 Task: In the  document receipt.html Use the feature 'and check spelling and grammer' Select the body of letter and change paragraph spacing to  'Double' Select the word Good Evening and change font size to  30
Action: Mouse moved to (286, 340)
Screenshot: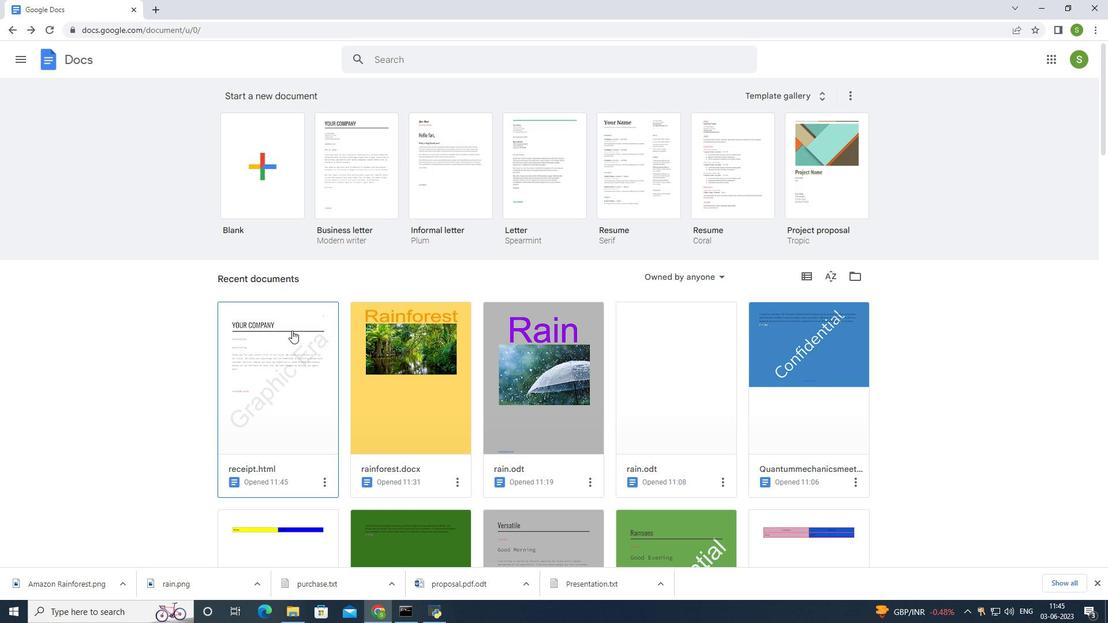 
Action: Mouse pressed left at (286, 340)
Screenshot: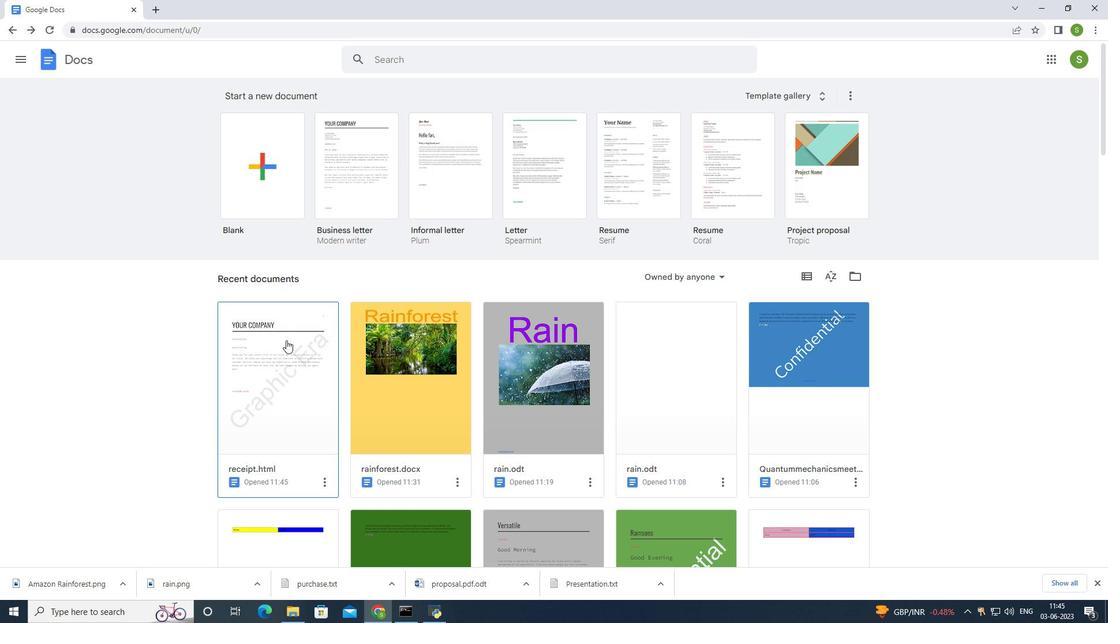 
Action: Mouse moved to (185, 68)
Screenshot: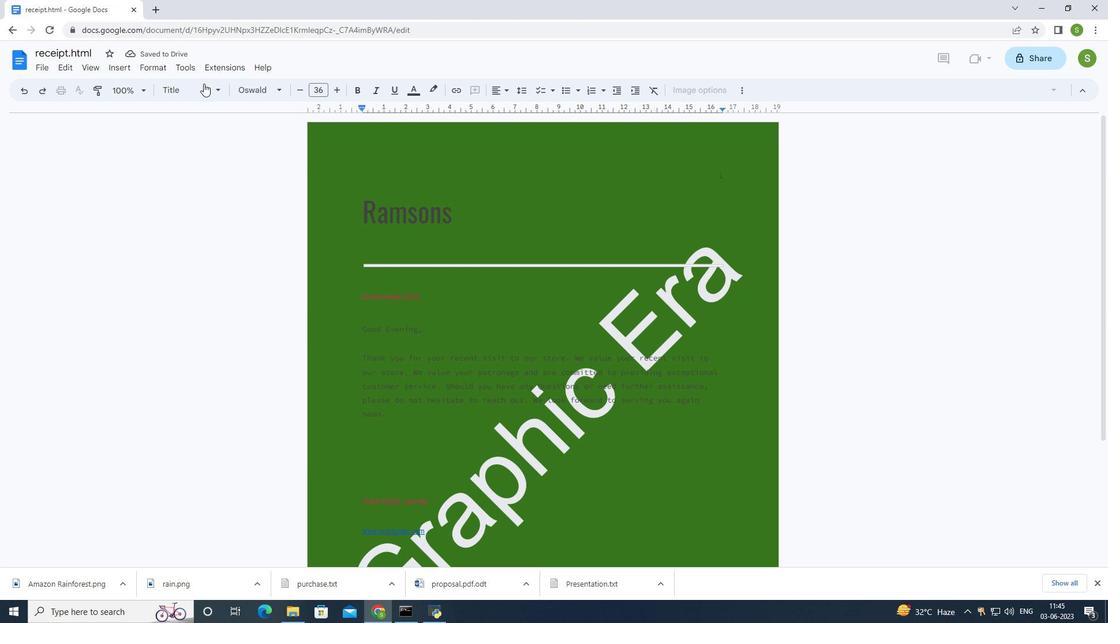 
Action: Mouse pressed left at (185, 68)
Screenshot: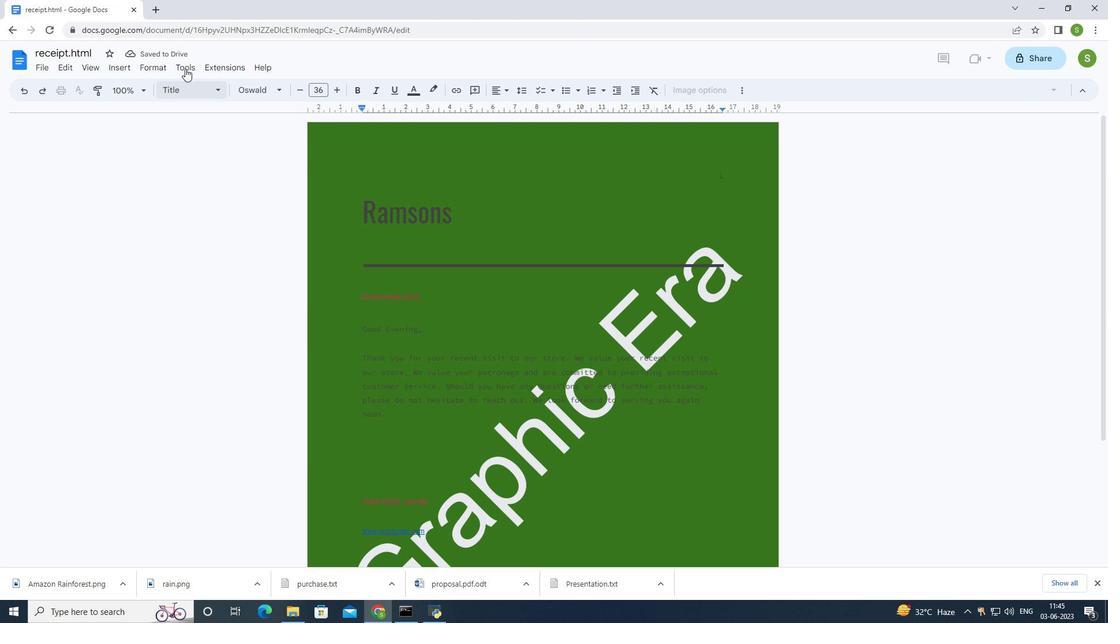 
Action: Mouse moved to (192, 83)
Screenshot: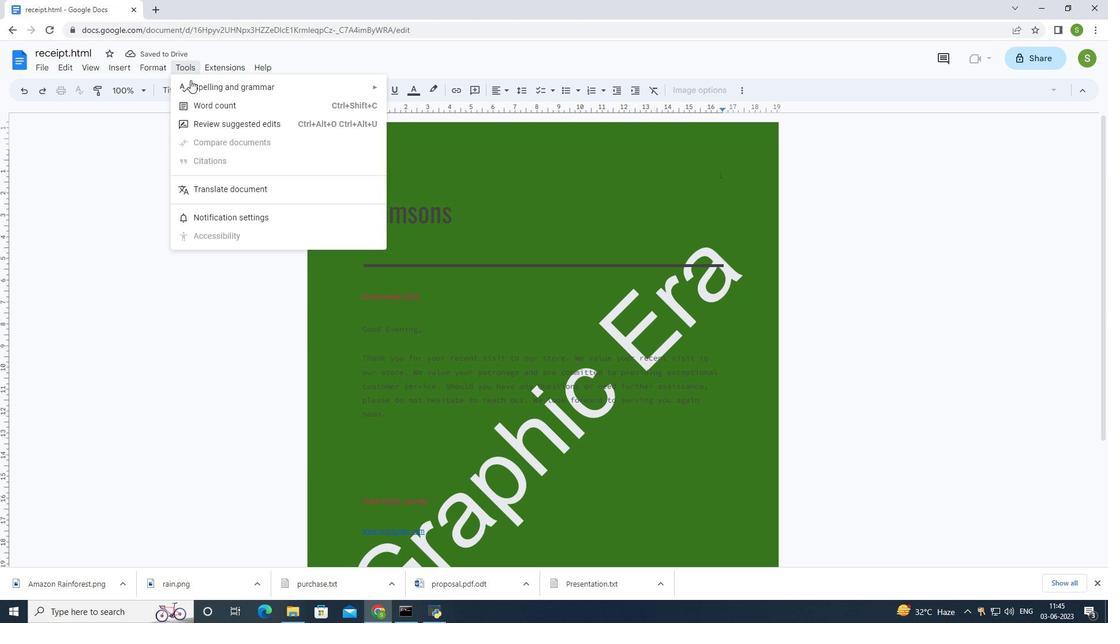 
Action: Mouse pressed left at (192, 83)
Screenshot: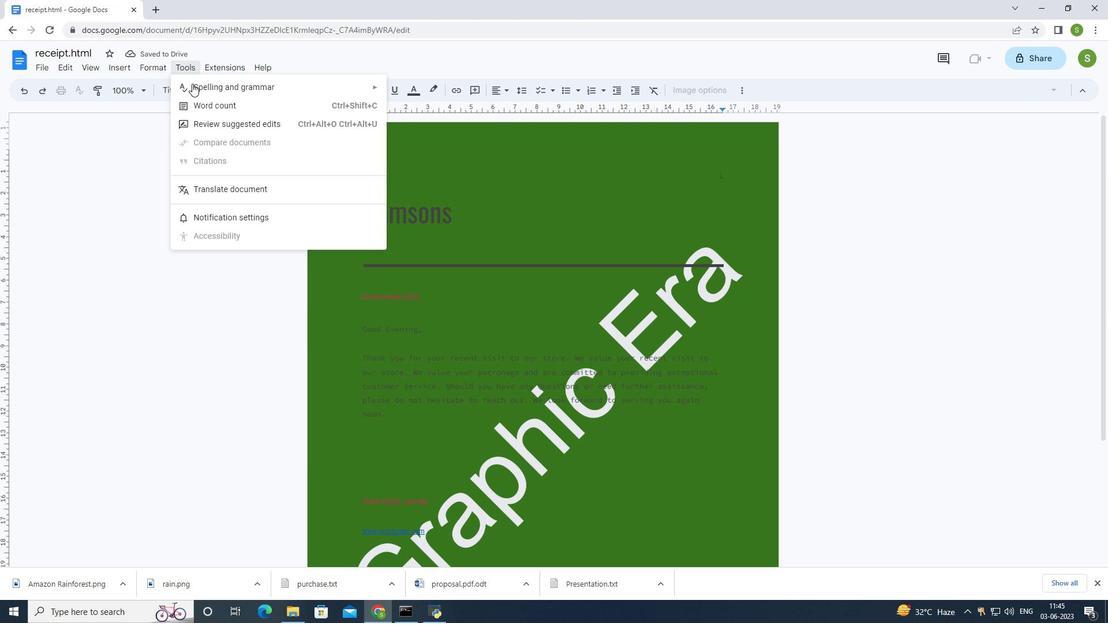 
Action: Mouse moved to (409, 90)
Screenshot: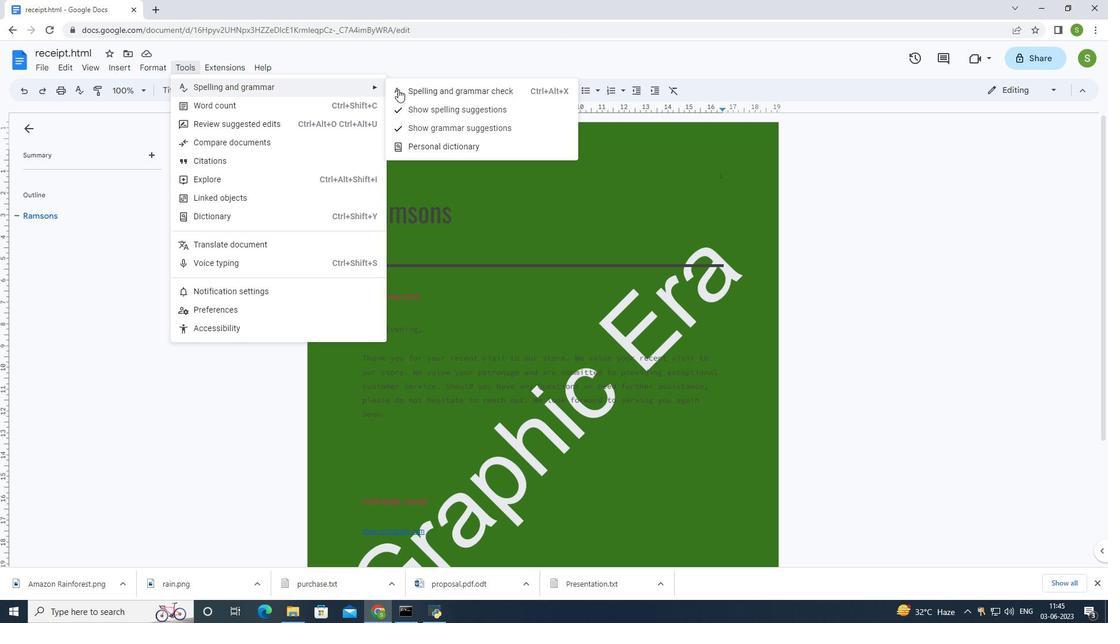 
Action: Mouse pressed left at (409, 90)
Screenshot: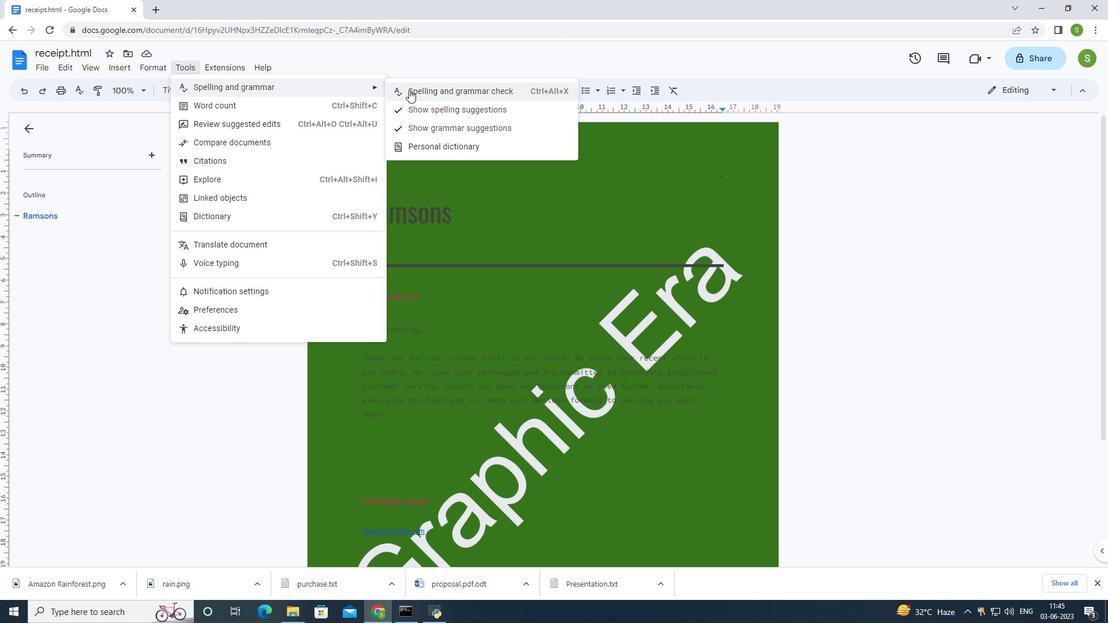 
Action: Mouse moved to (361, 350)
Screenshot: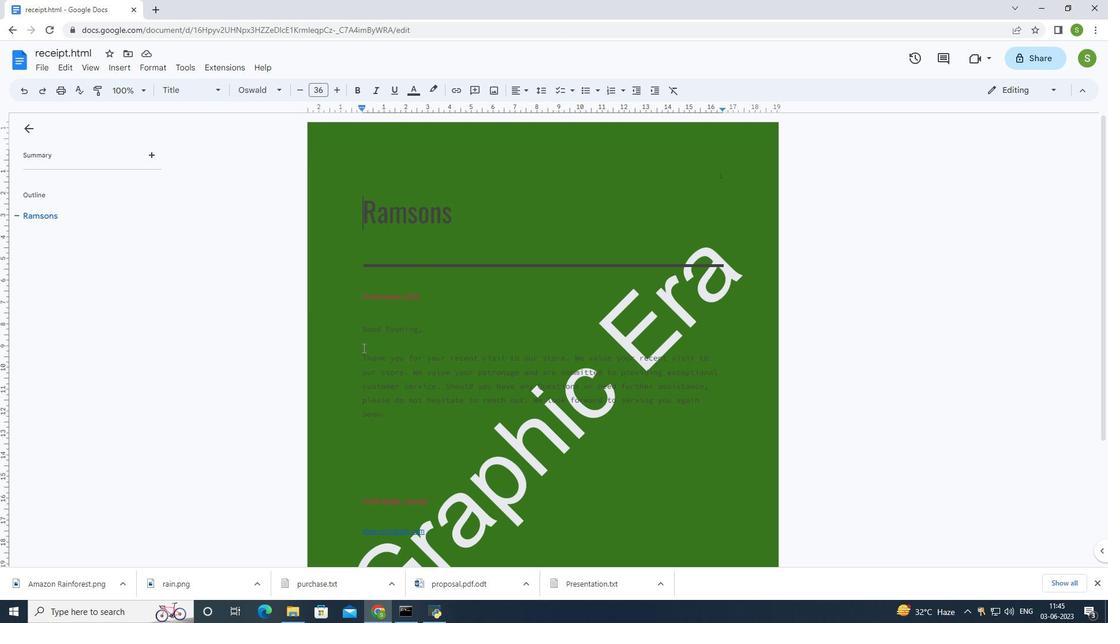 
Action: Mouse pressed left at (361, 350)
Screenshot: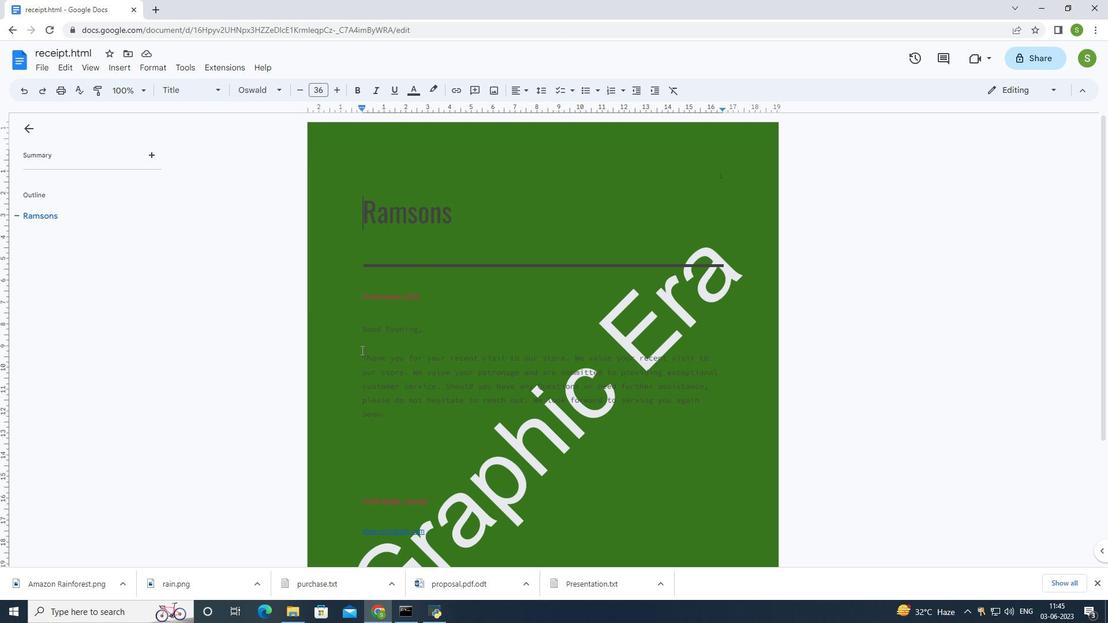 
Action: Mouse moved to (538, 86)
Screenshot: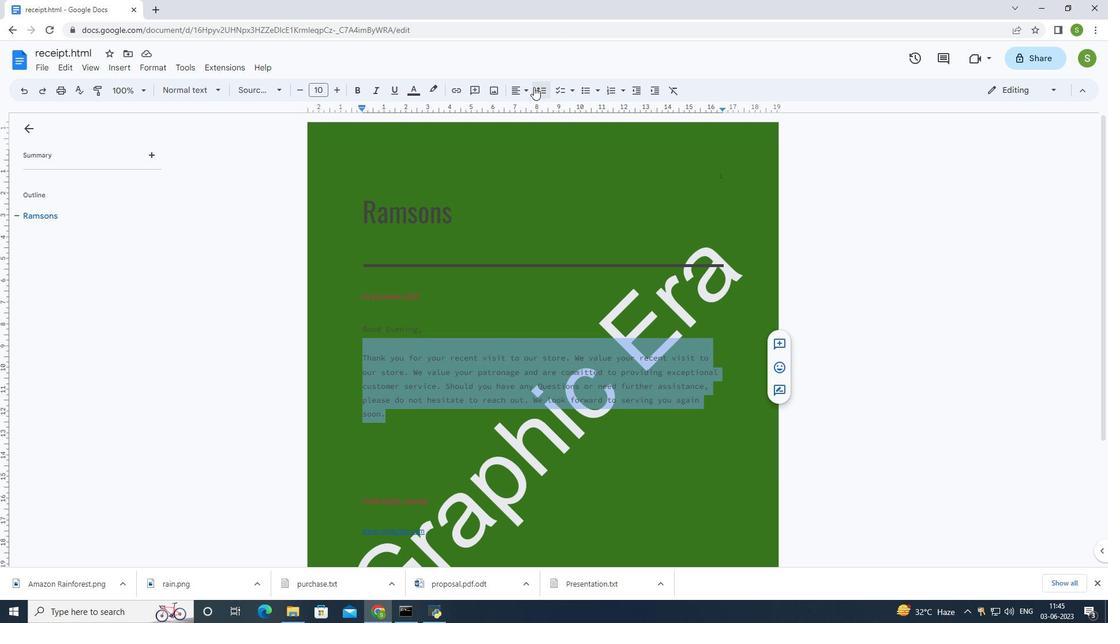
Action: Mouse pressed left at (538, 86)
Screenshot: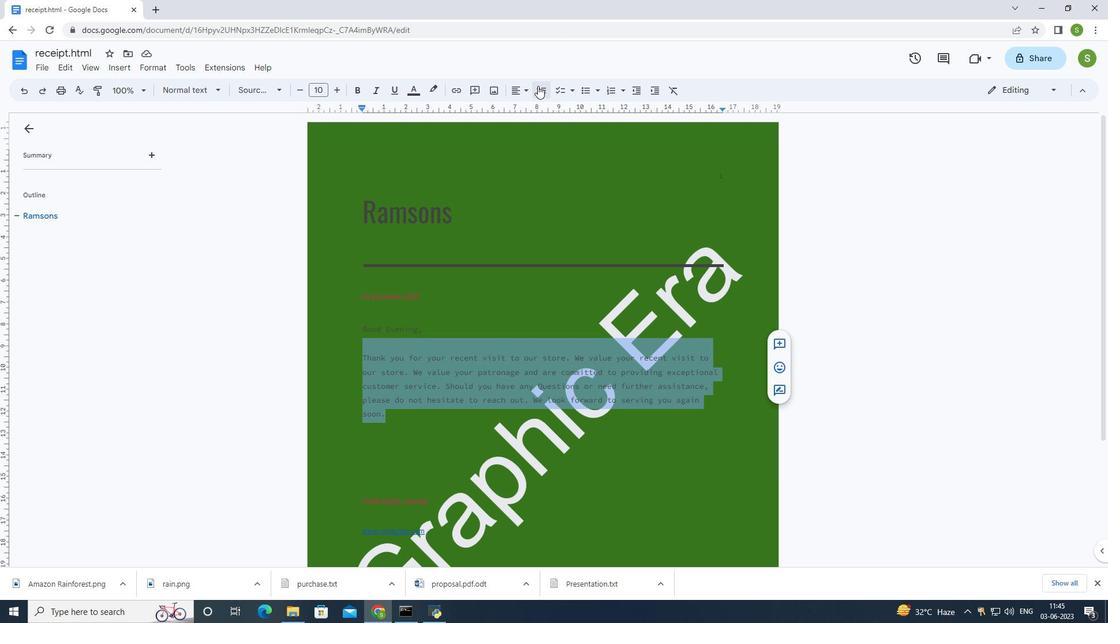 
Action: Mouse moved to (548, 175)
Screenshot: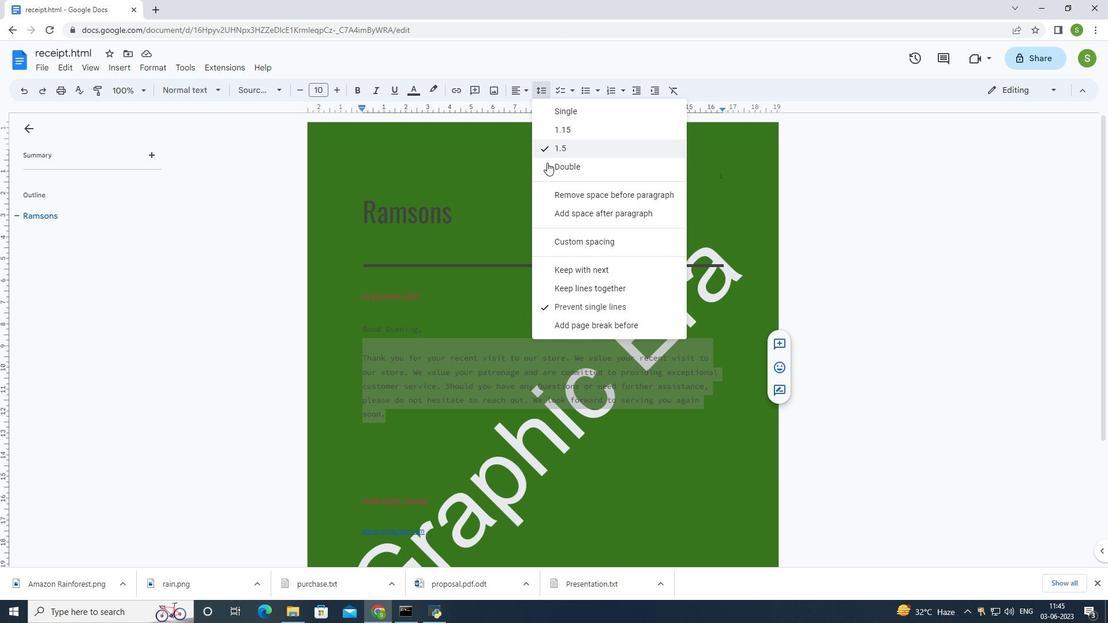 
Action: Mouse pressed left at (548, 175)
Screenshot: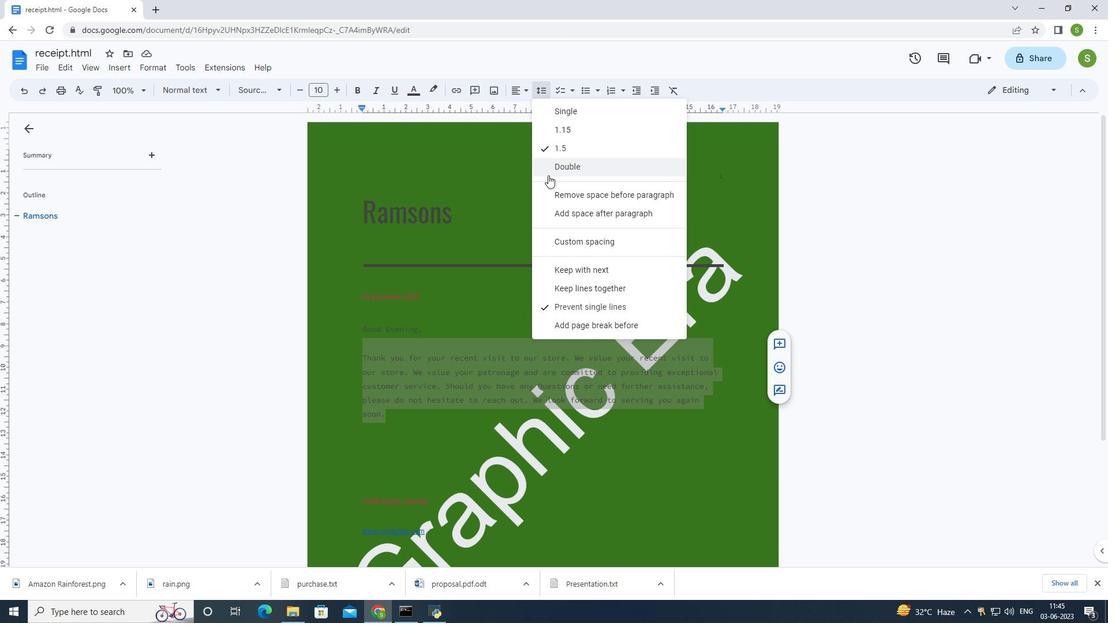 
Action: Mouse moved to (417, 325)
Screenshot: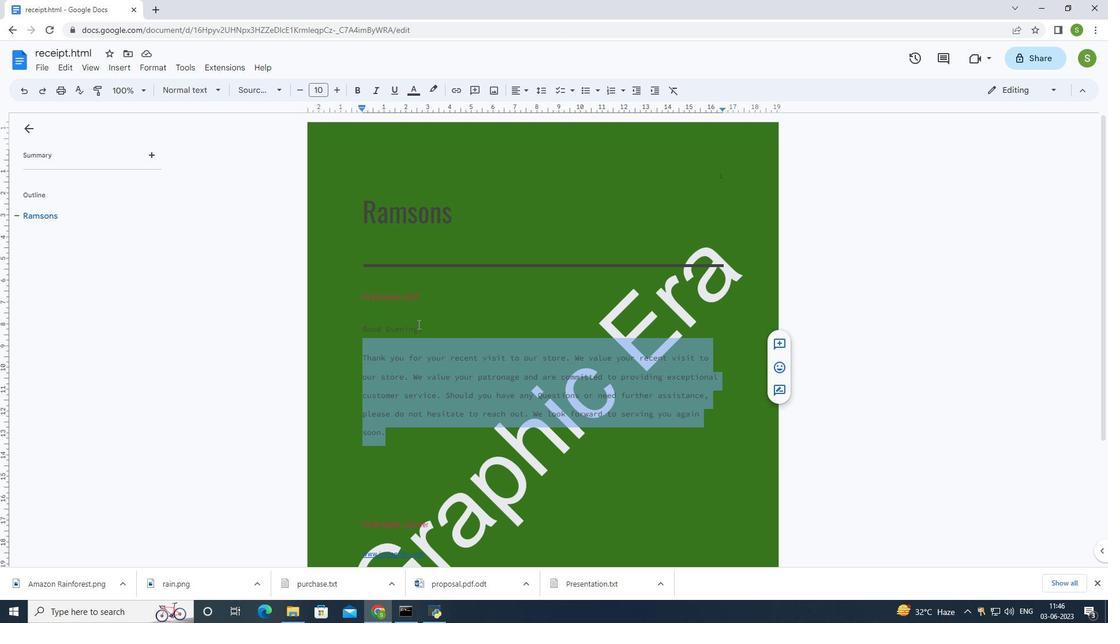 
Action: Mouse pressed left at (417, 325)
Screenshot: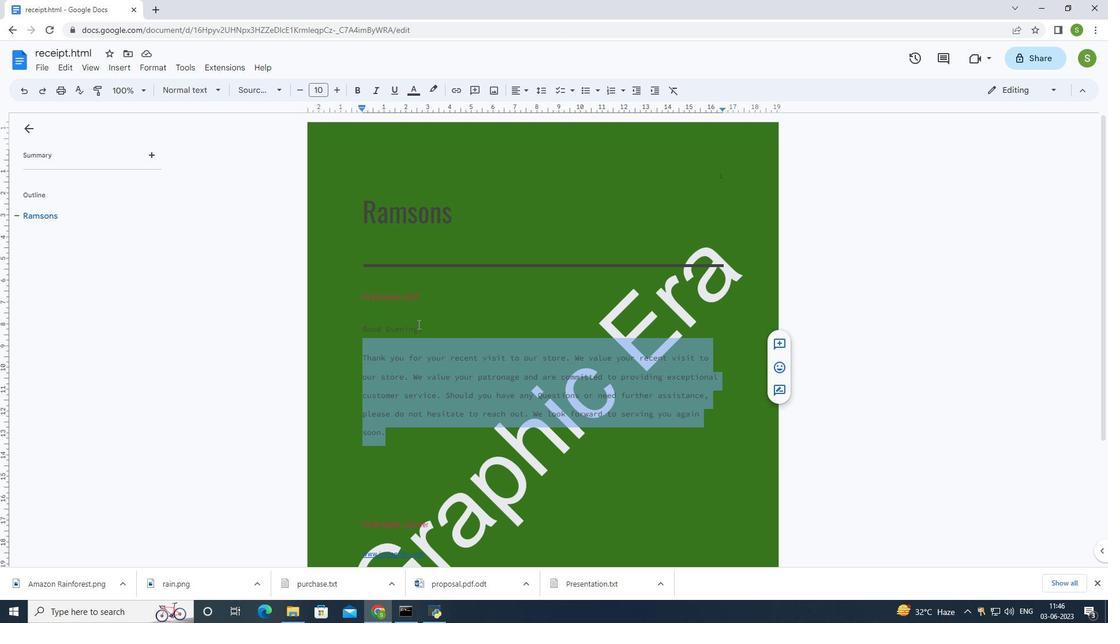 
Action: Mouse moved to (417, 325)
Screenshot: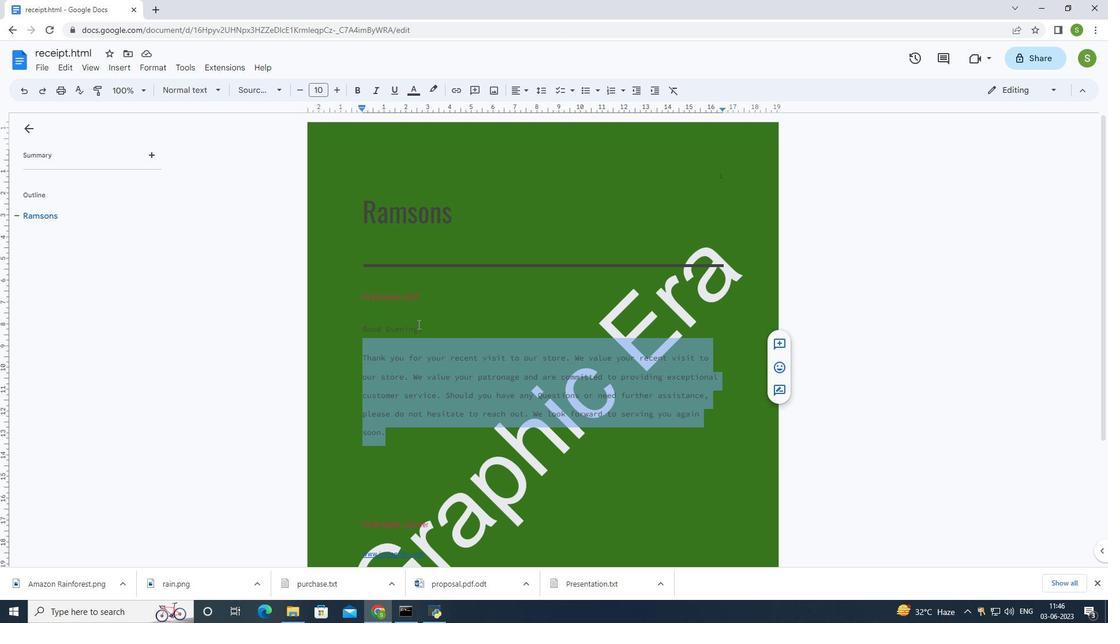
Action: Mouse pressed left at (417, 325)
Screenshot: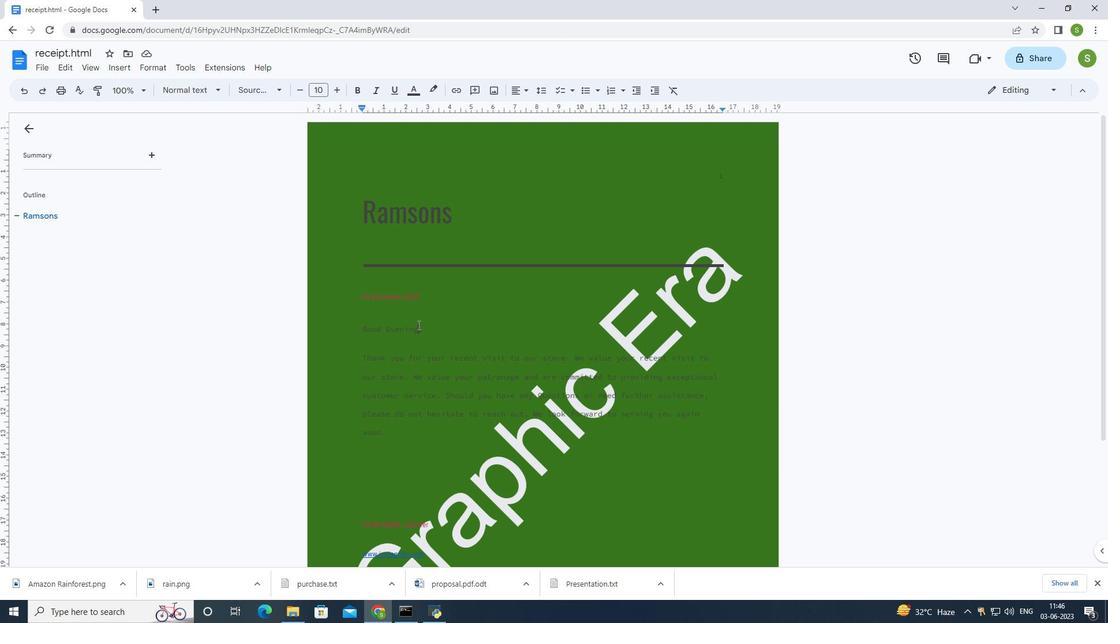 
Action: Mouse moved to (337, 90)
Screenshot: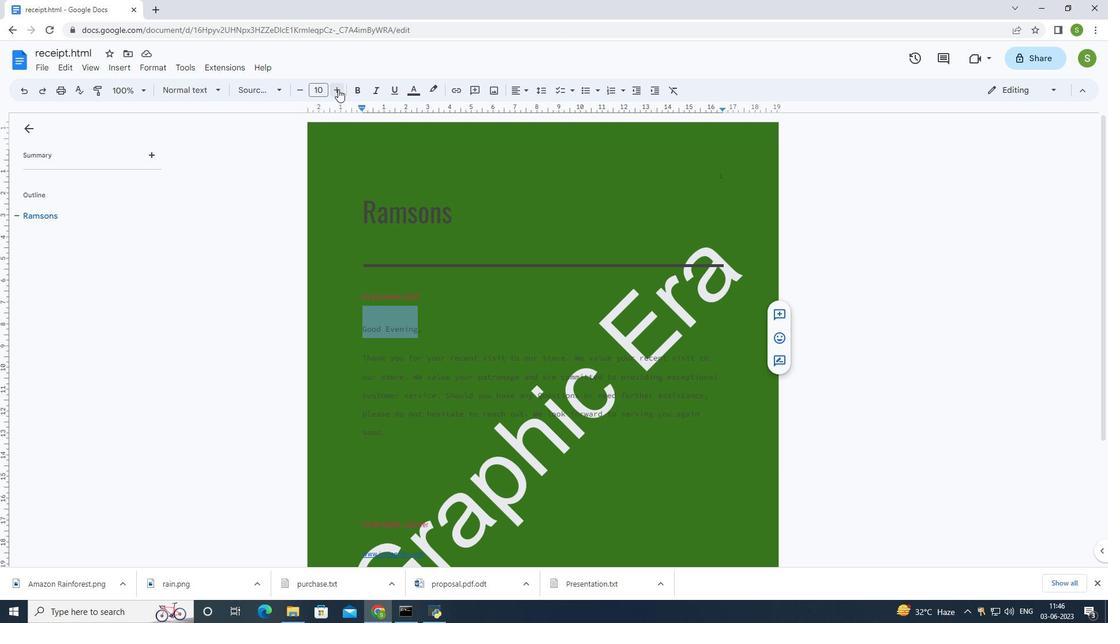 
Action: Mouse pressed left at (337, 90)
Screenshot: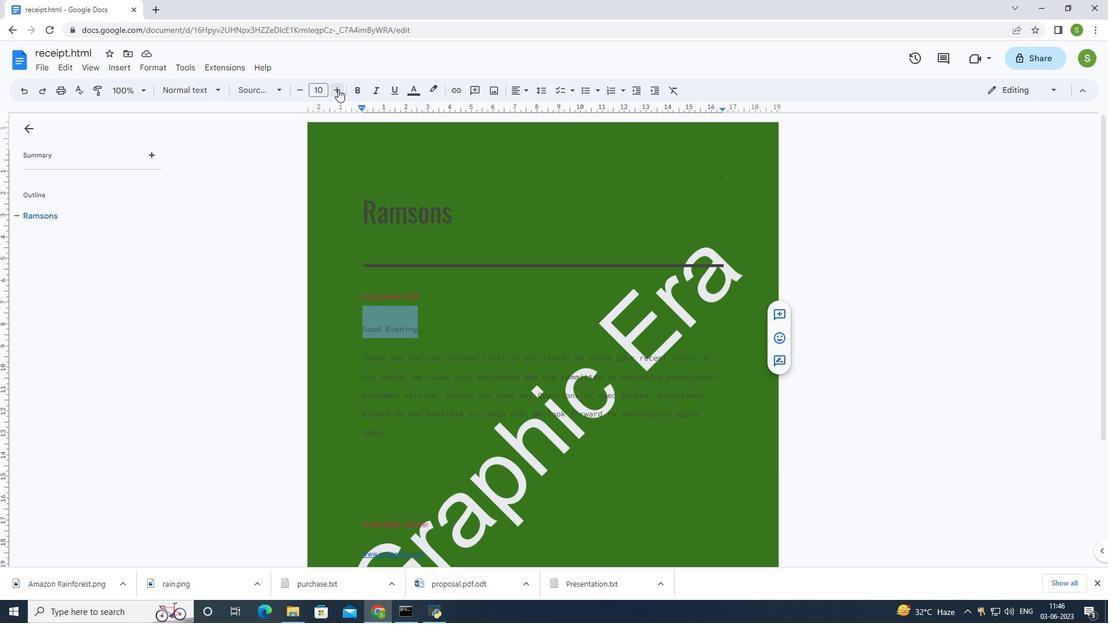 
Action: Mouse pressed left at (337, 90)
Screenshot: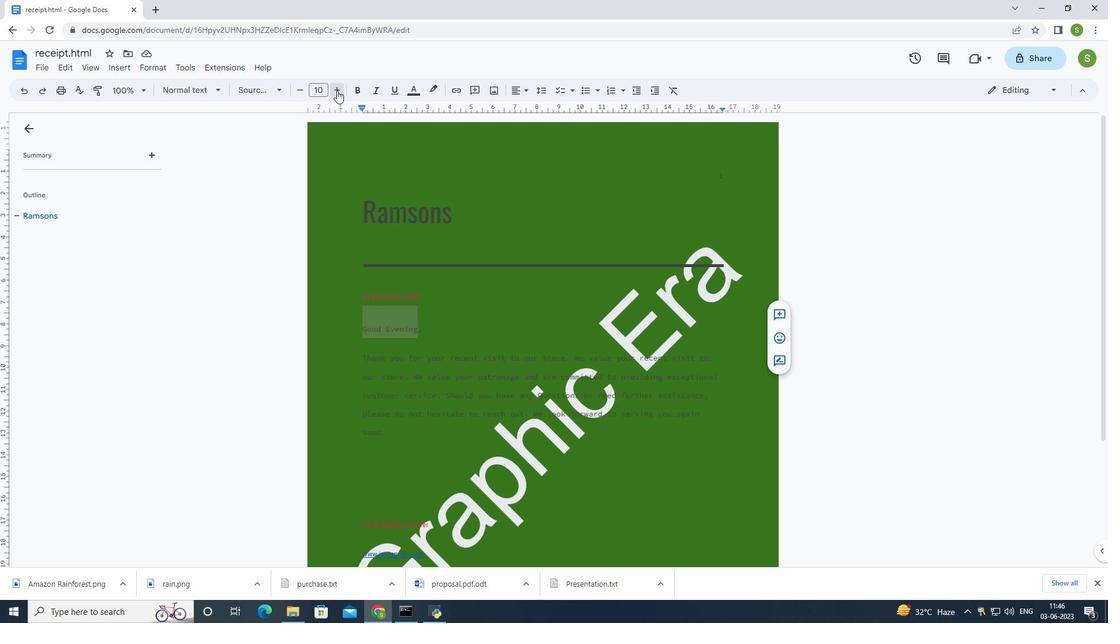 
Action: Mouse pressed left at (337, 90)
Screenshot: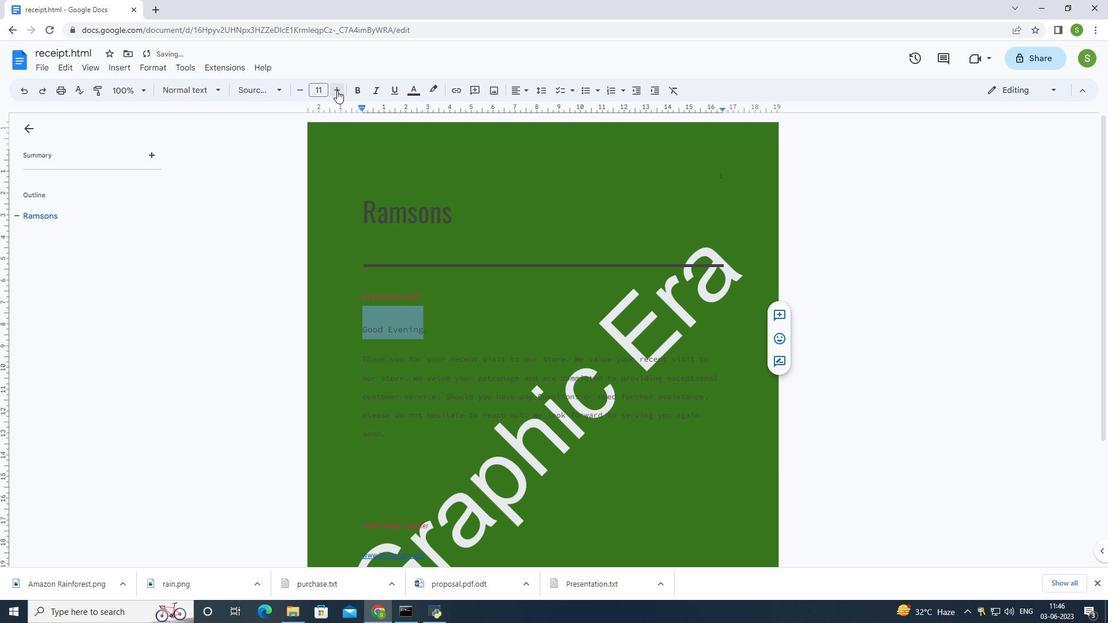 
Action: Mouse pressed left at (337, 90)
Screenshot: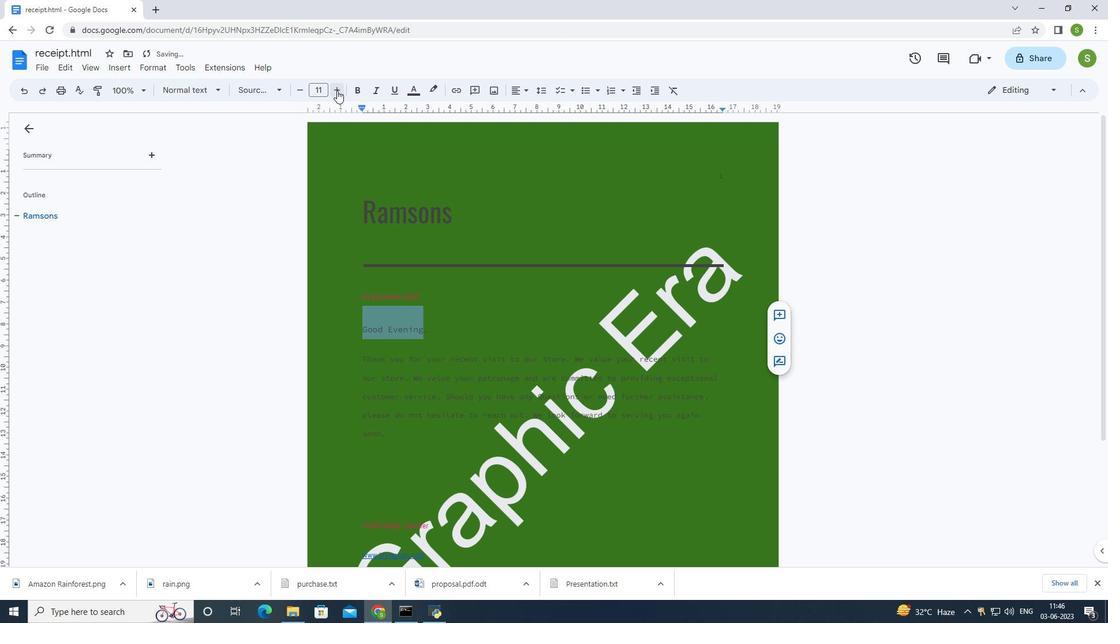 
Action: Mouse pressed left at (337, 90)
Screenshot: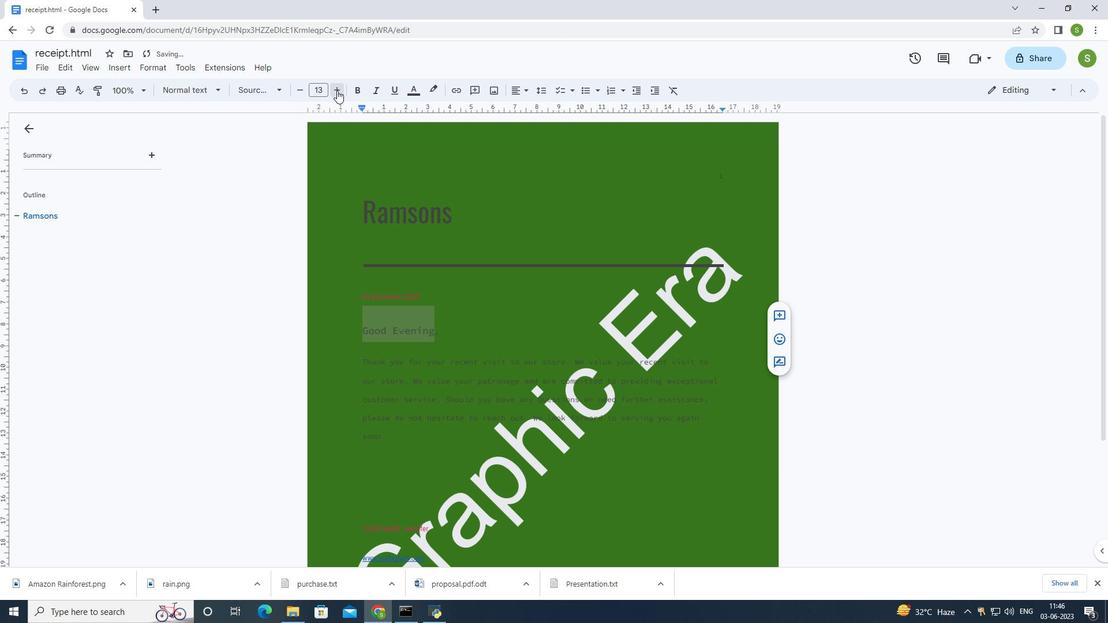 
Action: Mouse pressed left at (337, 90)
Screenshot: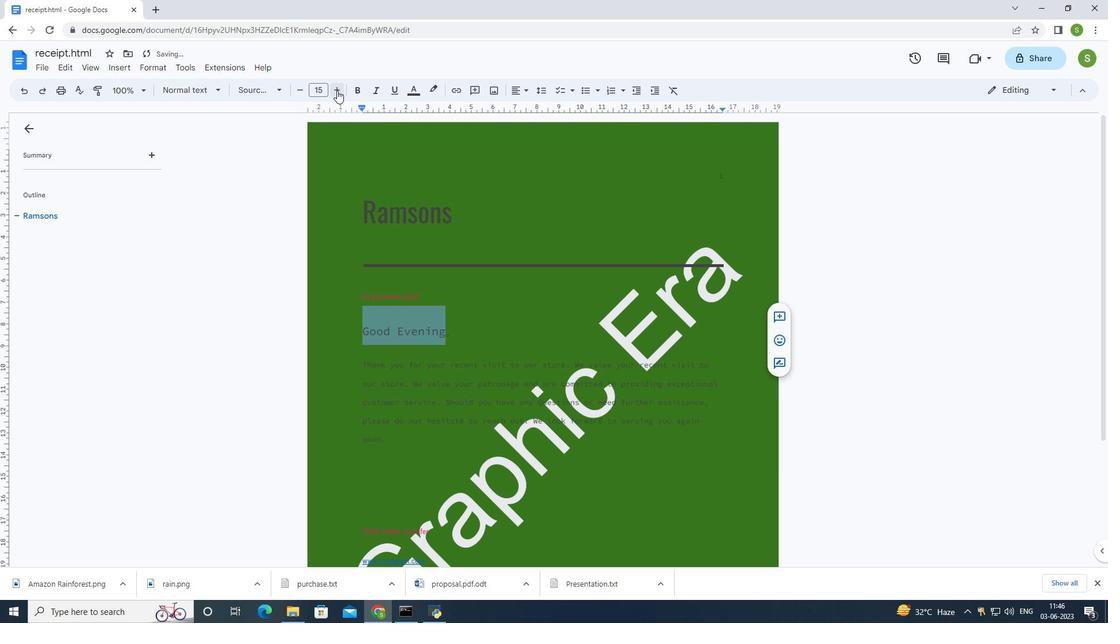 
Action: Mouse pressed left at (337, 90)
Screenshot: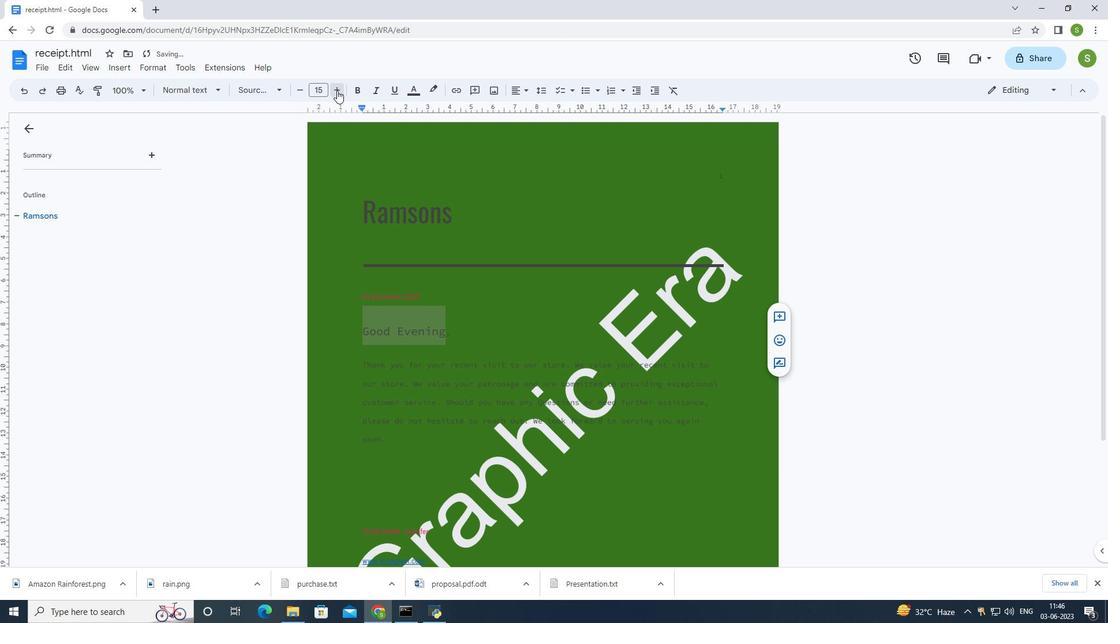 
Action: Mouse moved to (337, 91)
Screenshot: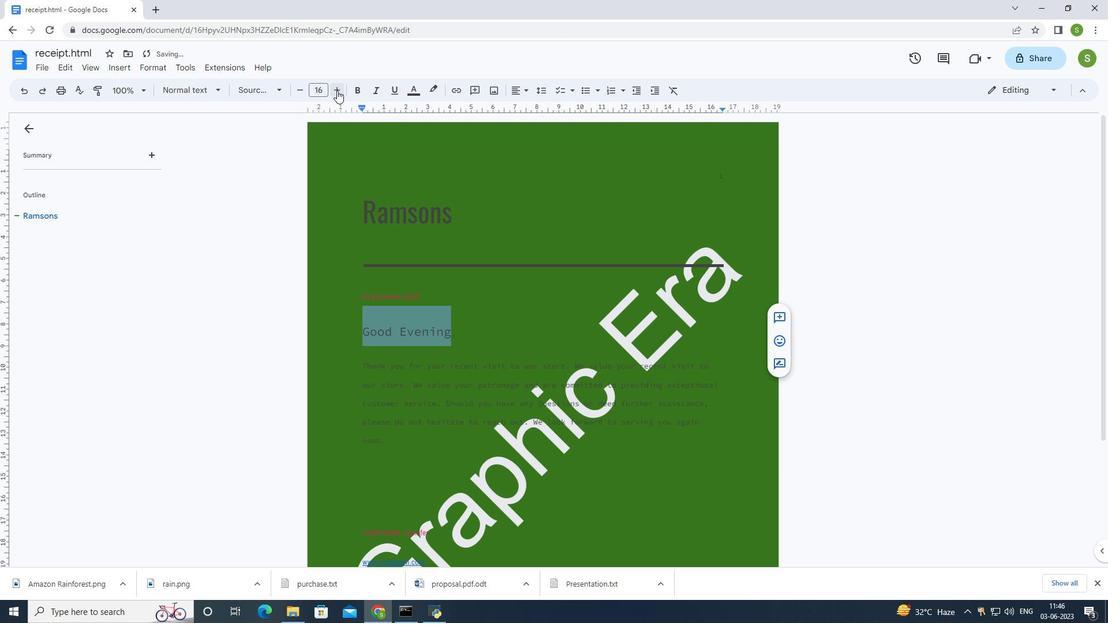 
Action: Mouse pressed left at (337, 91)
Screenshot: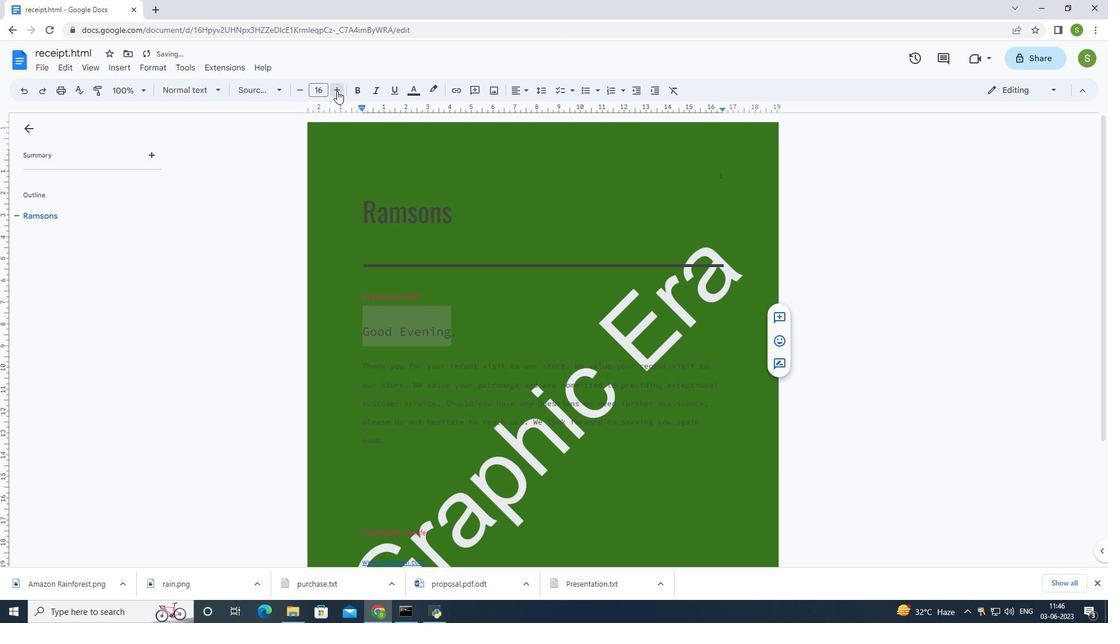 
Action: Mouse pressed left at (337, 91)
Screenshot: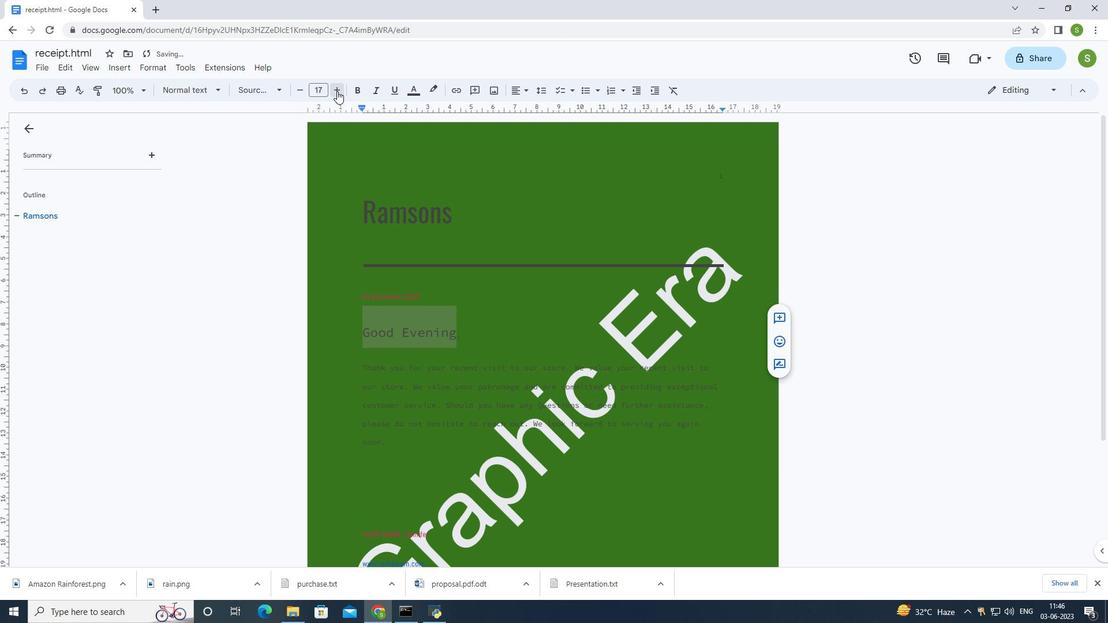 
Action: Mouse moved to (337, 91)
Screenshot: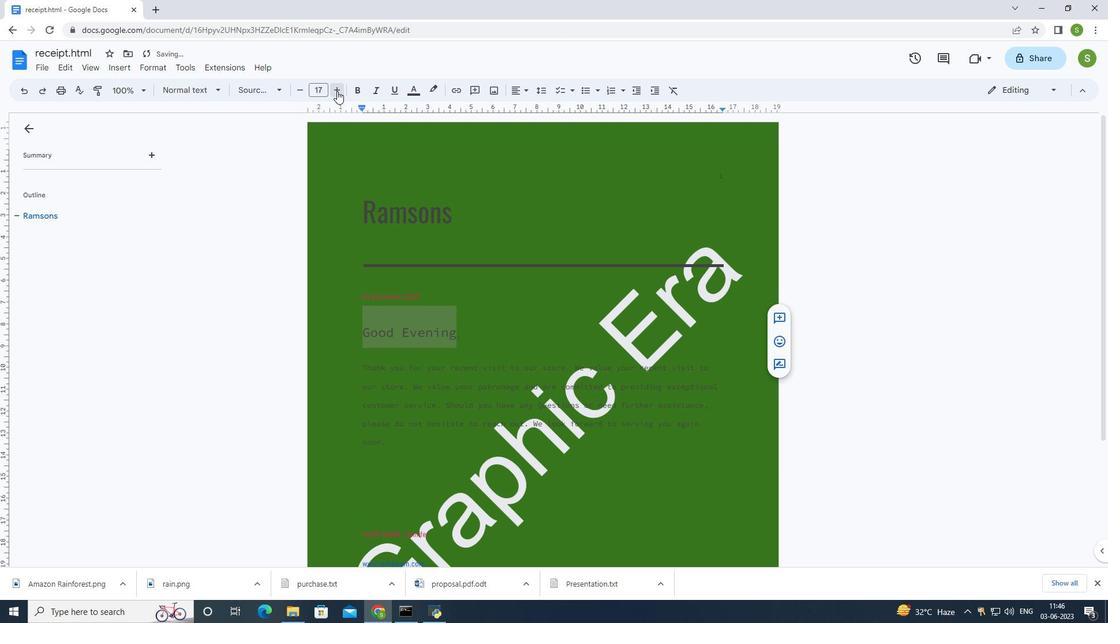 
Action: Mouse pressed left at (337, 91)
Screenshot: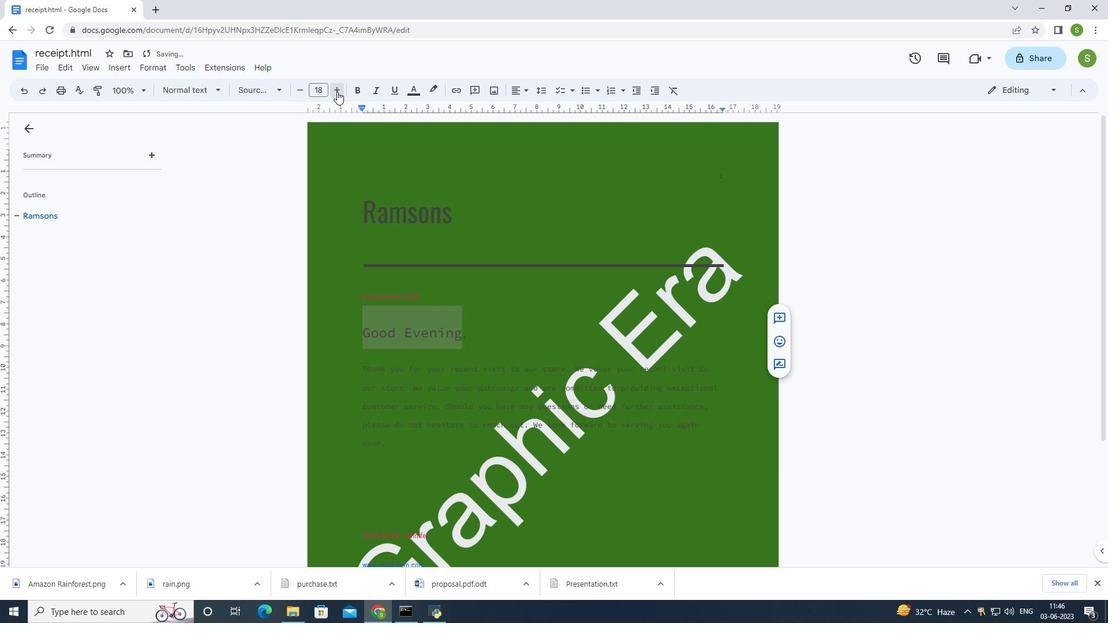 
Action: Mouse pressed left at (337, 91)
Screenshot: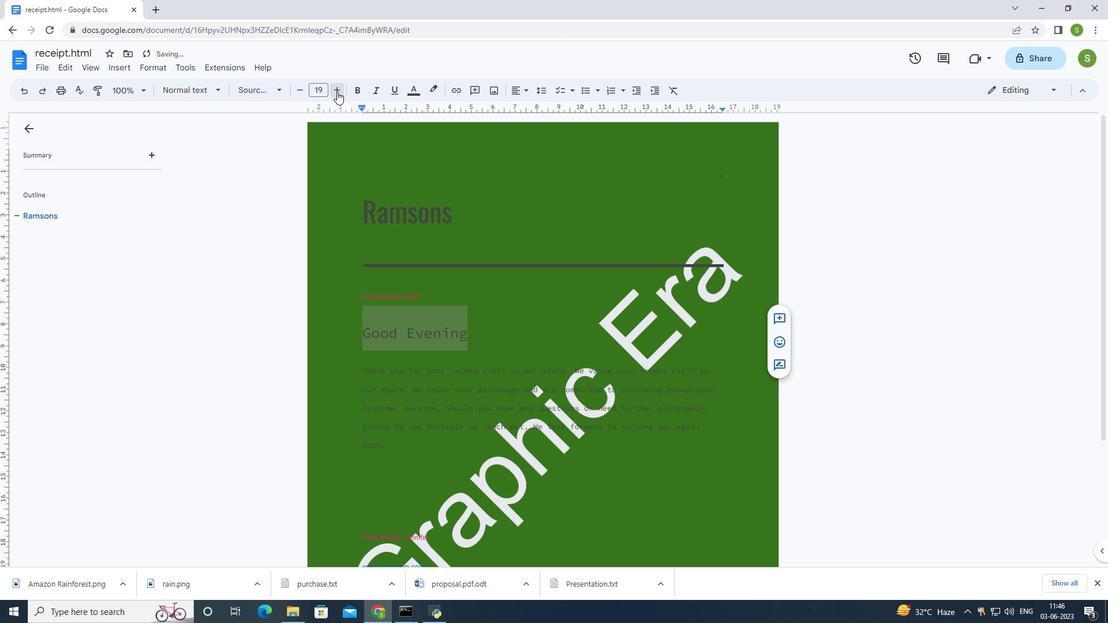 
Action: Mouse pressed left at (337, 91)
Screenshot: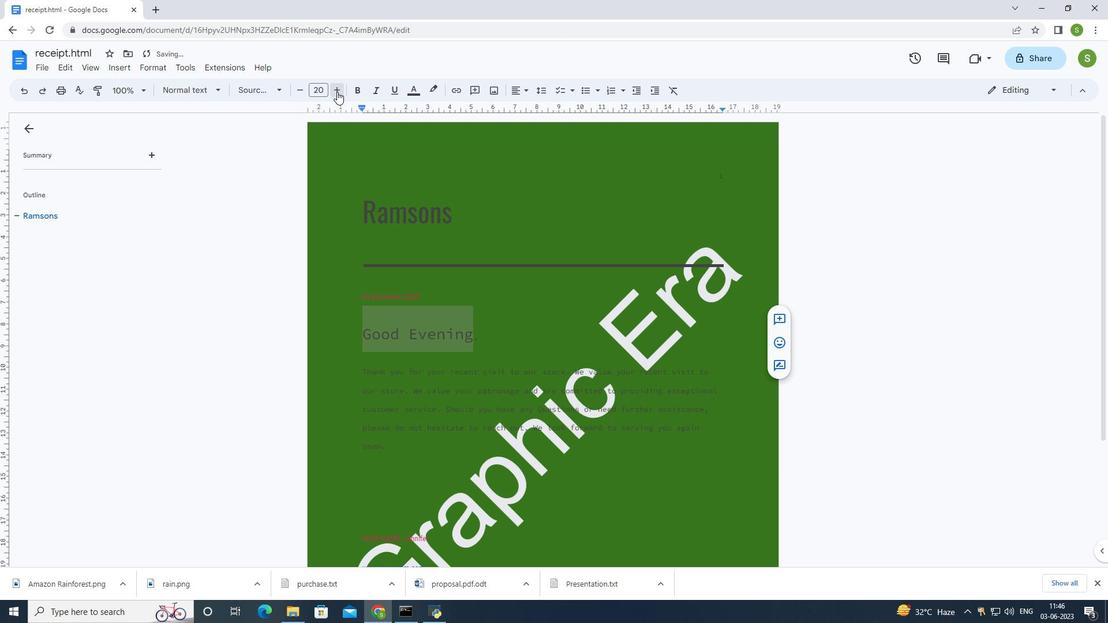 
Action: Mouse pressed left at (337, 91)
Screenshot: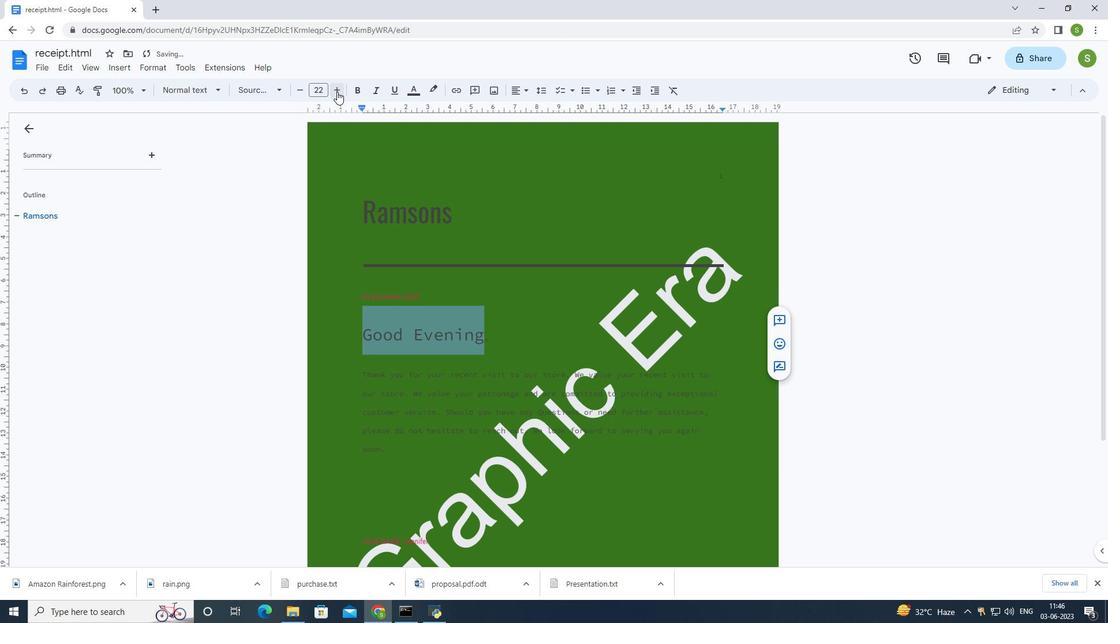 
Action: Mouse pressed left at (337, 91)
Screenshot: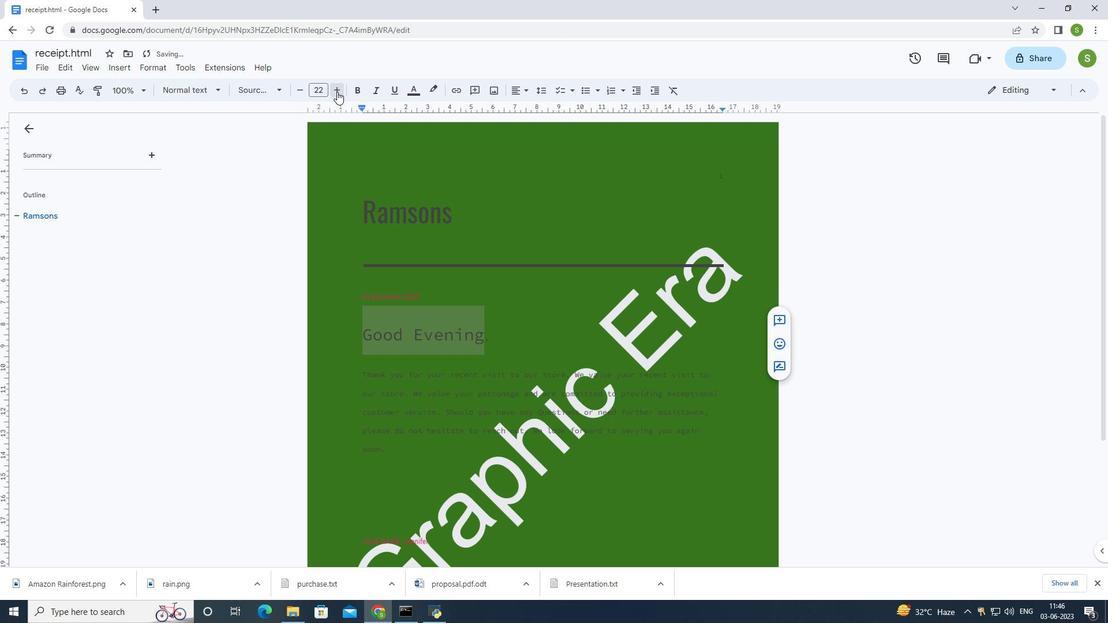 
Action: Mouse pressed left at (337, 91)
Screenshot: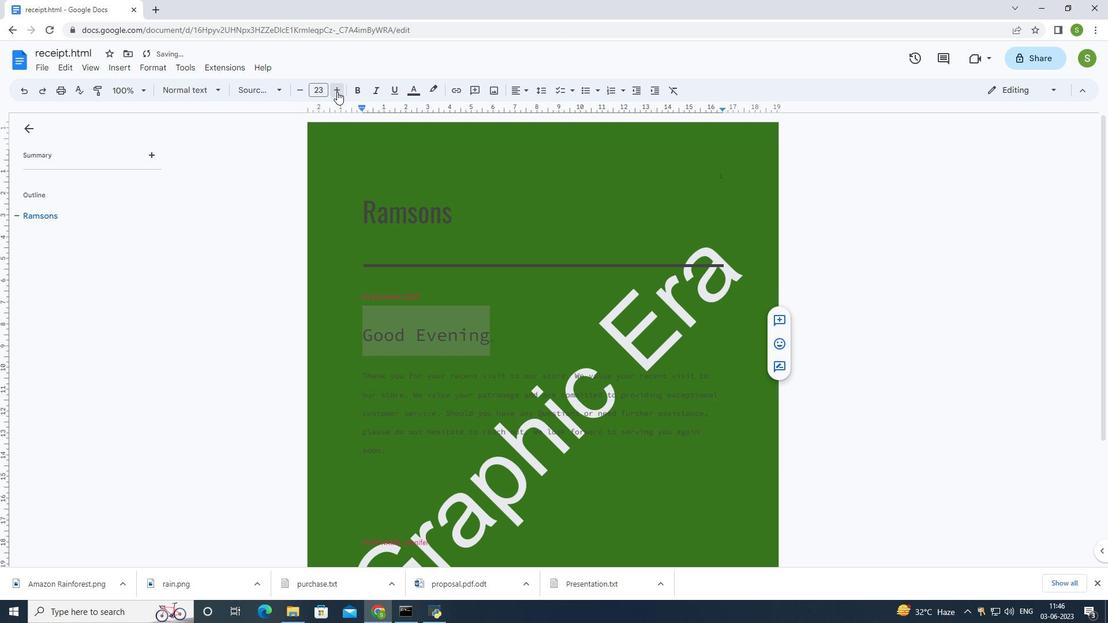 
Action: Mouse pressed left at (337, 91)
Screenshot: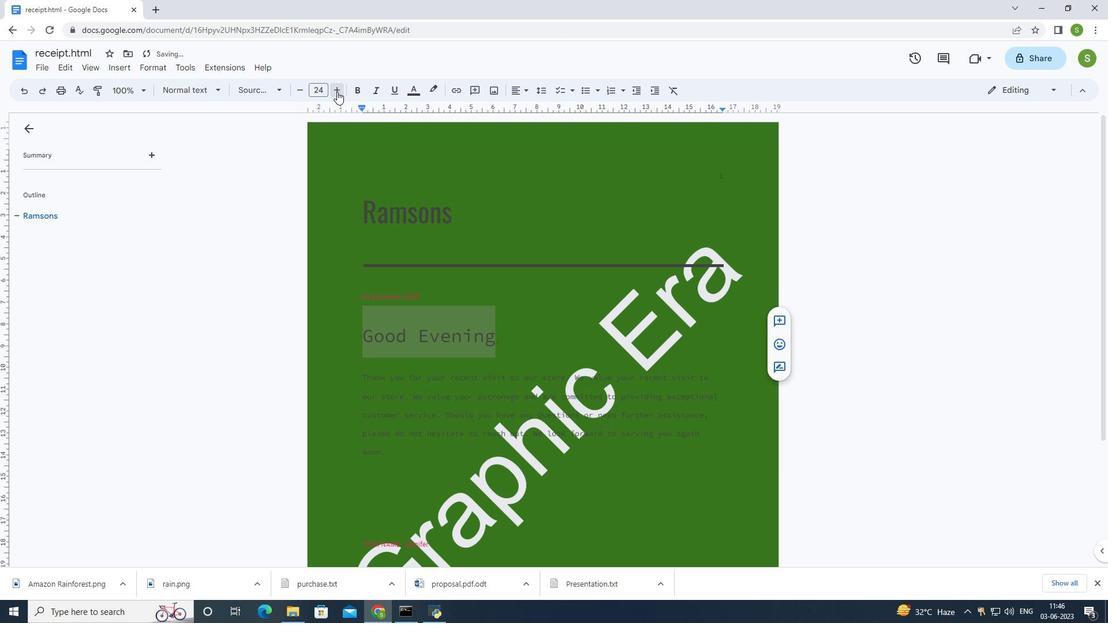 
Action: Mouse pressed left at (337, 91)
Screenshot: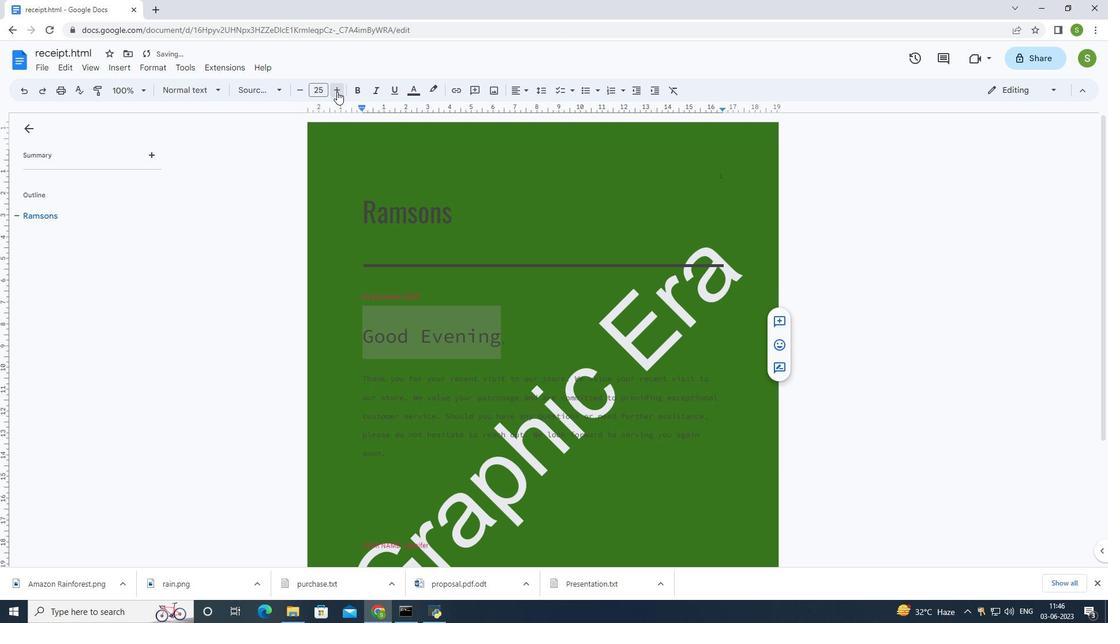 
Action: Mouse pressed left at (337, 91)
Screenshot: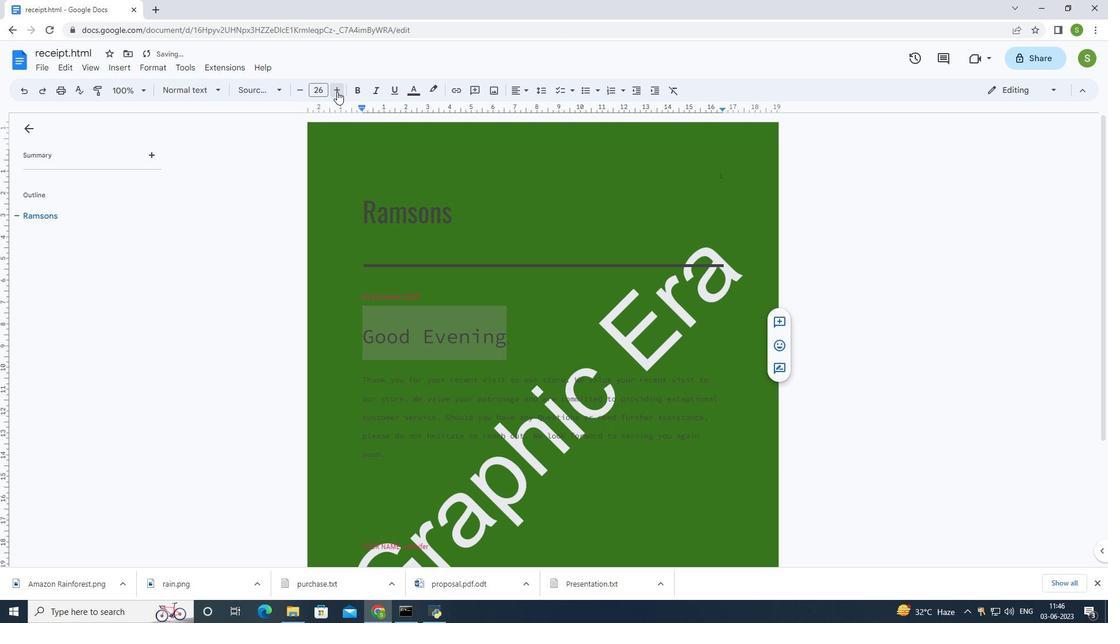 
Action: Mouse pressed left at (337, 91)
Screenshot: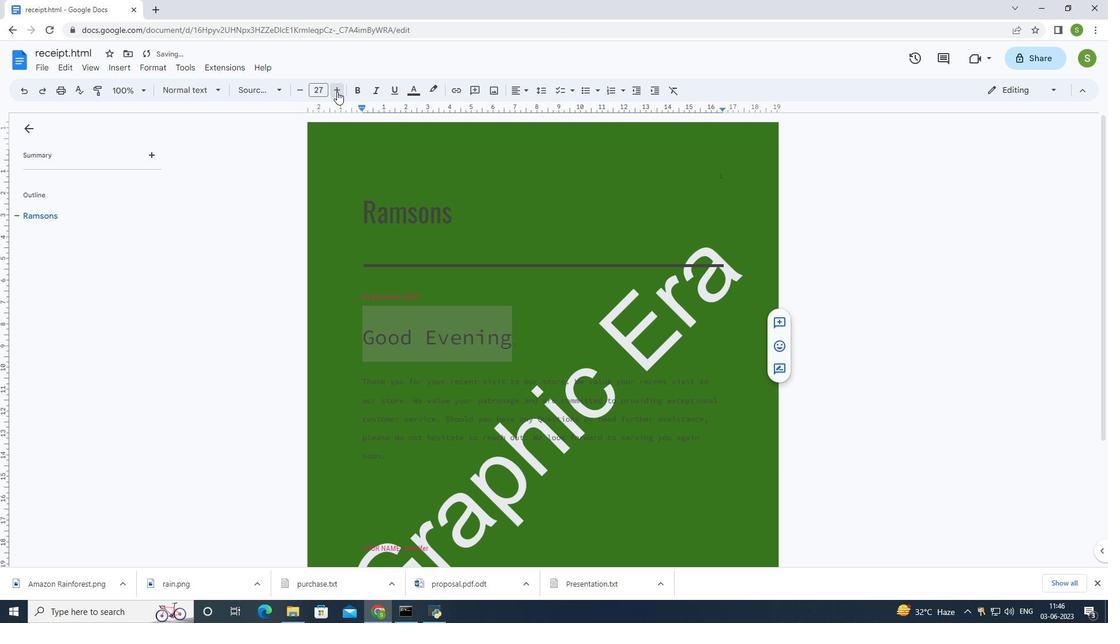 
Action: Mouse pressed left at (337, 91)
Screenshot: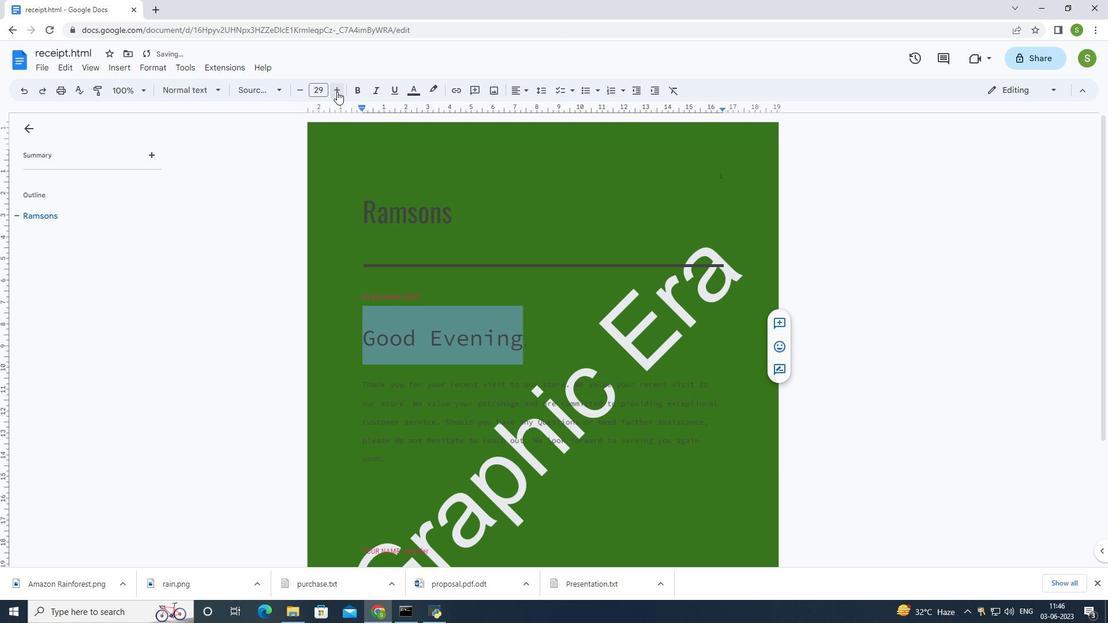 
Action: Mouse moved to (550, 333)
Screenshot: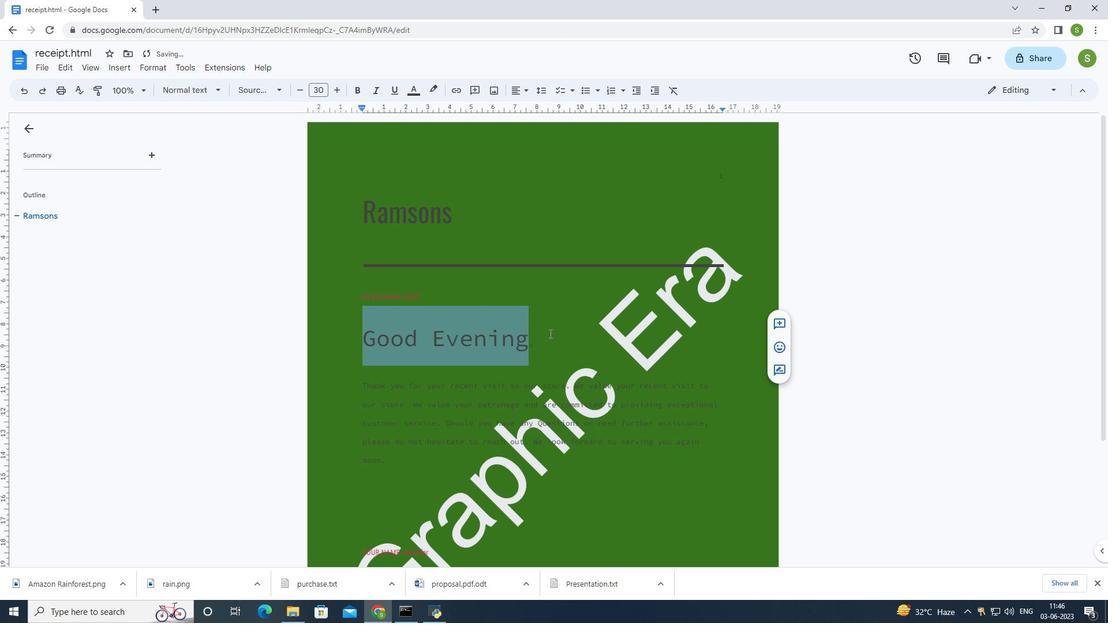 
Action: Mouse pressed left at (550, 333)
Screenshot: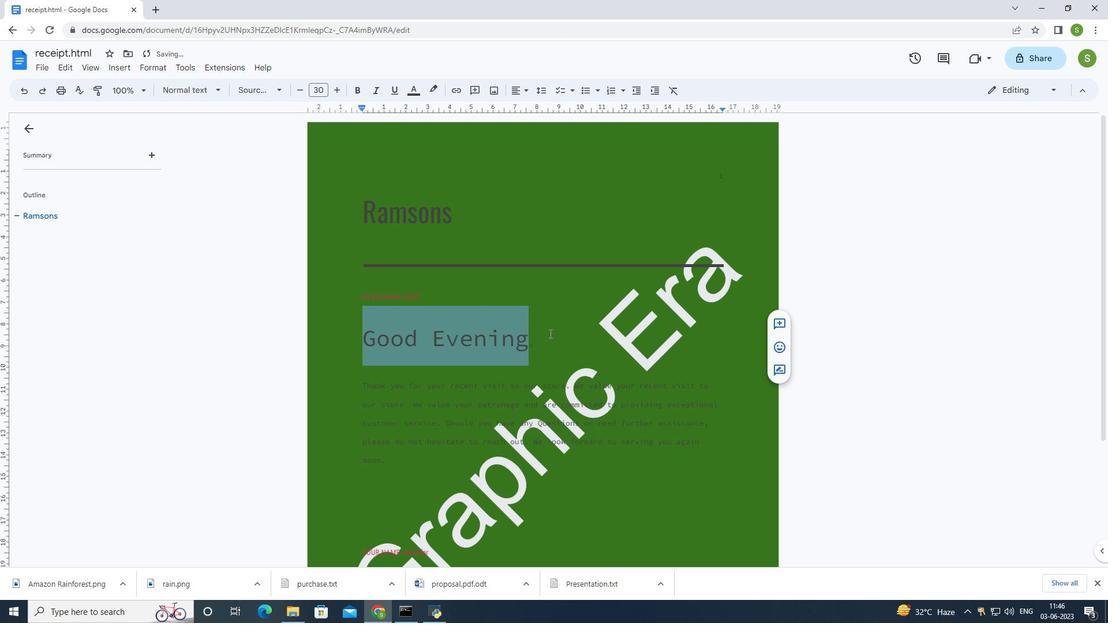 
Action: Mouse moved to (568, 100)
Screenshot: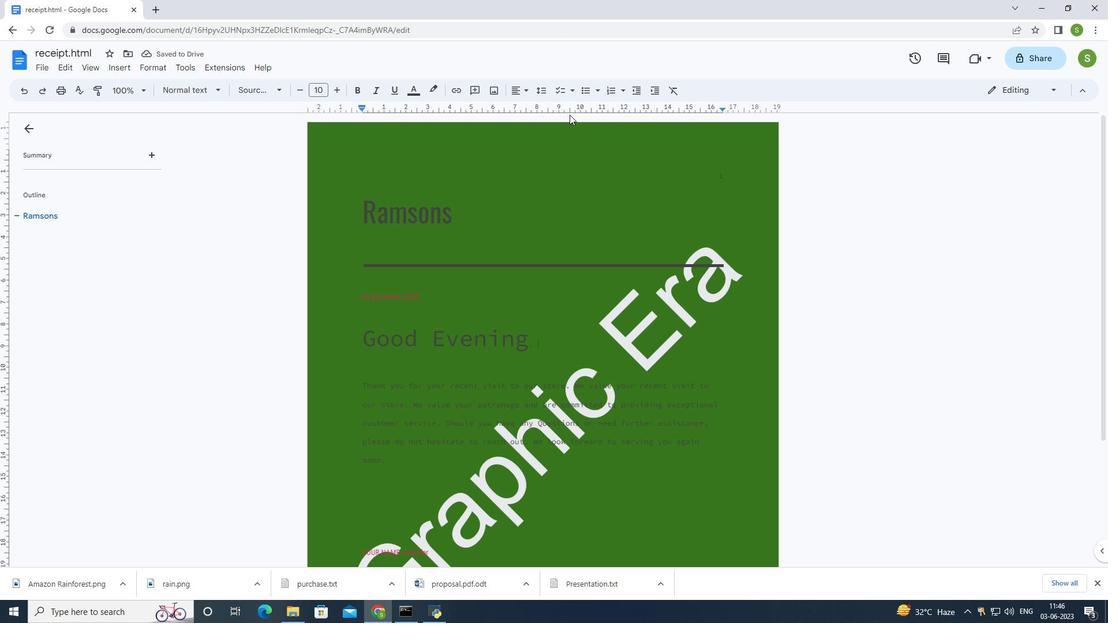 
